 Task: Create a rule when a card is moved into list name by anyone .
Action: Mouse moved to (503, 425)
Screenshot: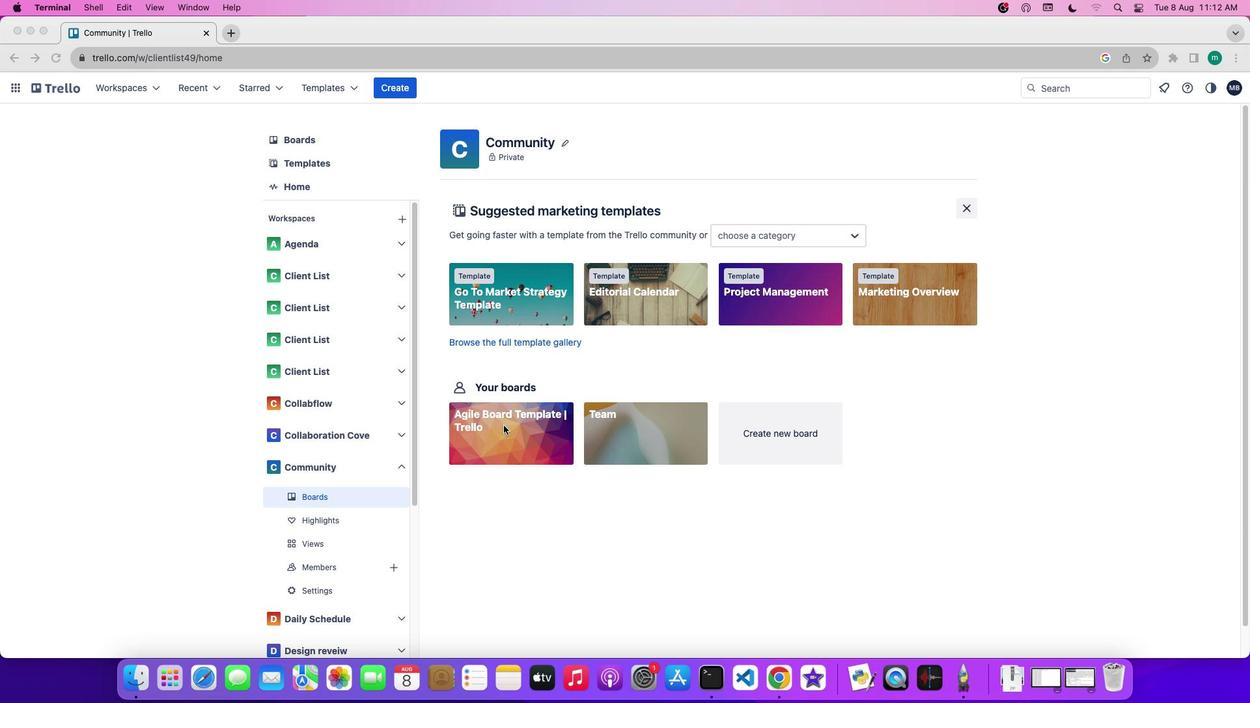
Action: Mouse pressed left at (503, 425)
Screenshot: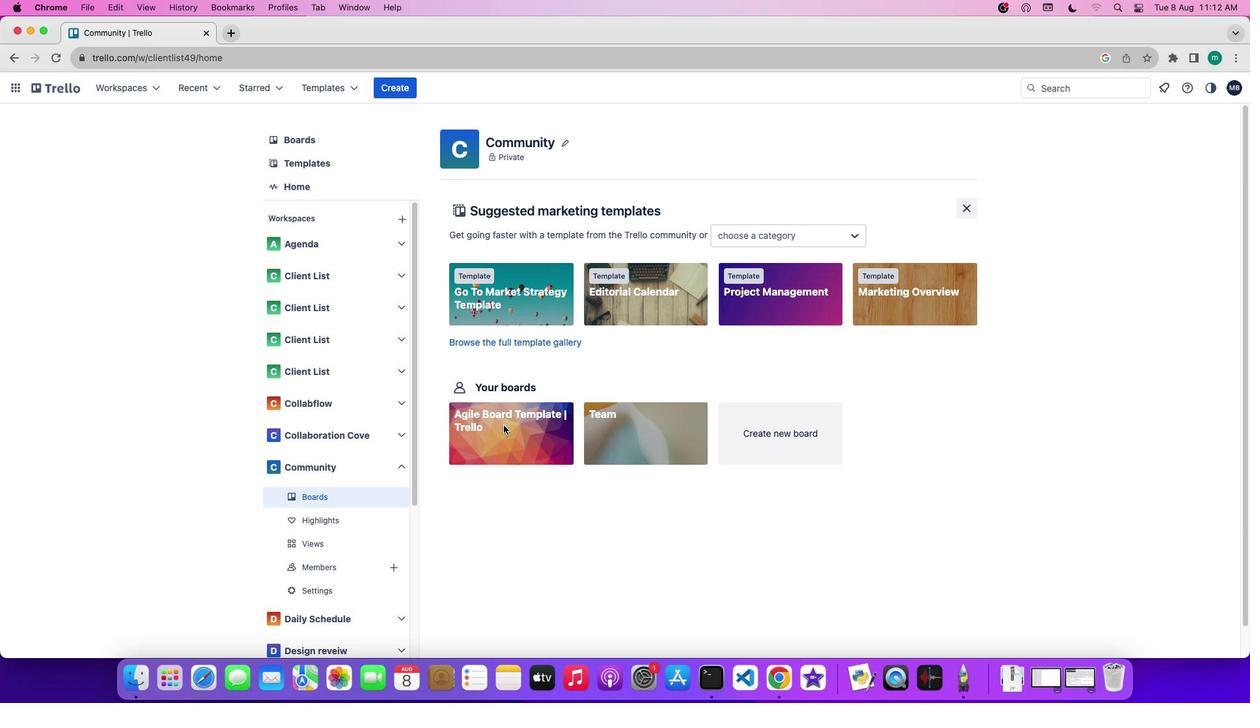
Action: Mouse pressed left at (503, 425)
Screenshot: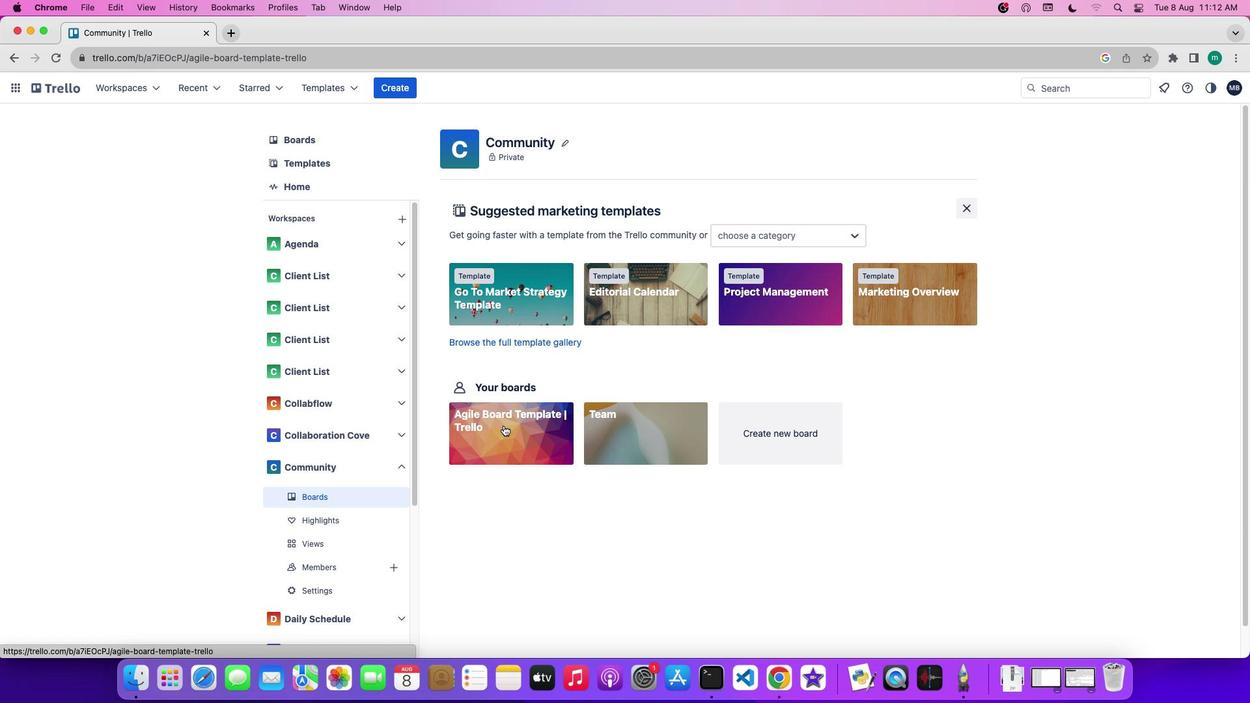 
Action: Mouse moved to (1071, 288)
Screenshot: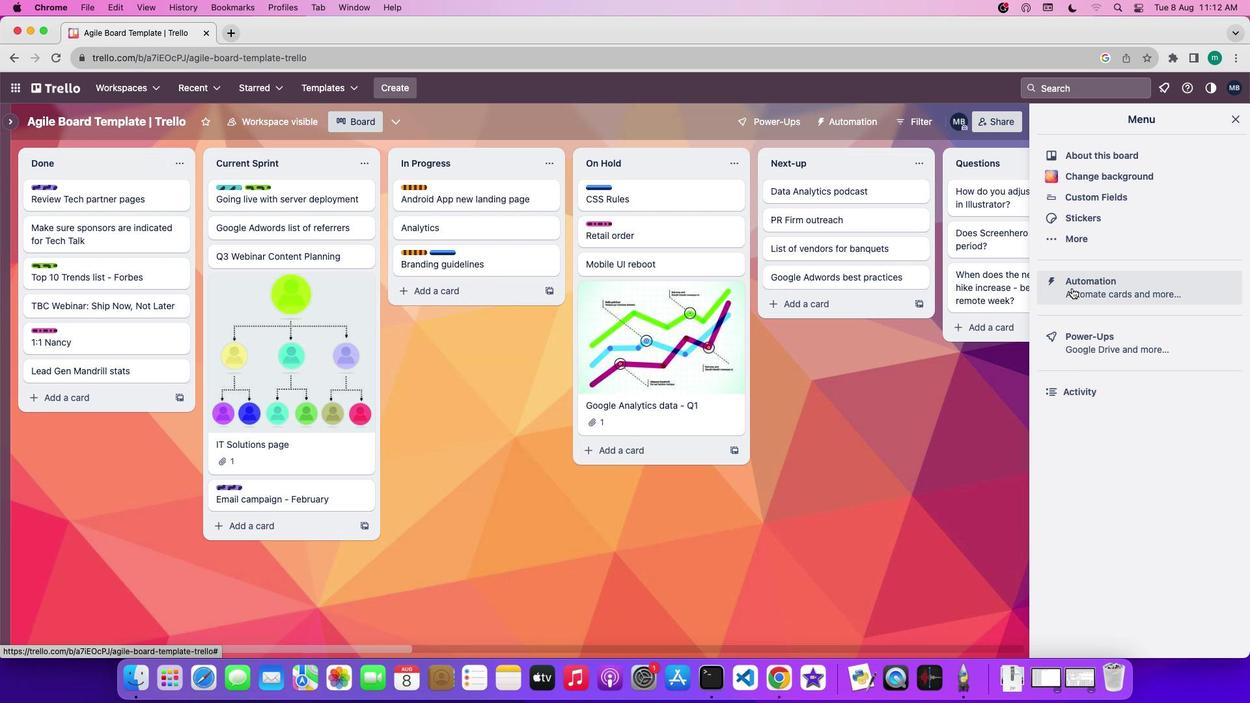 
Action: Mouse pressed left at (1071, 288)
Screenshot: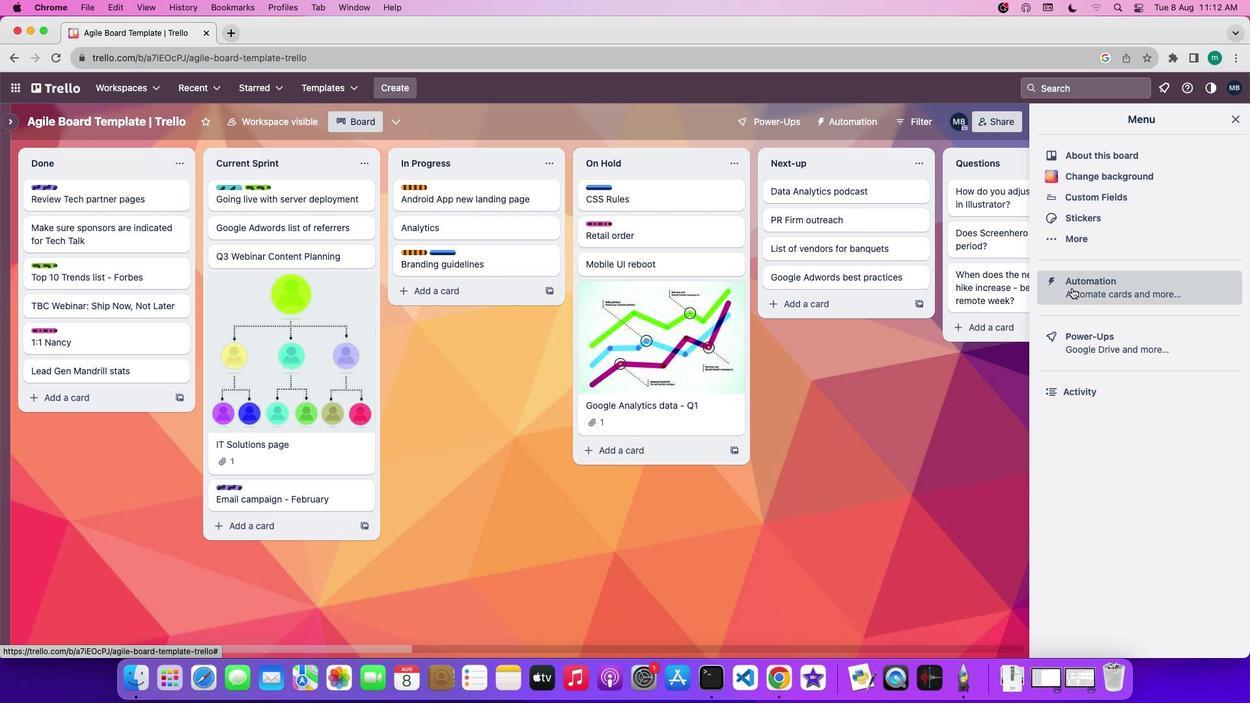 
Action: Mouse moved to (104, 240)
Screenshot: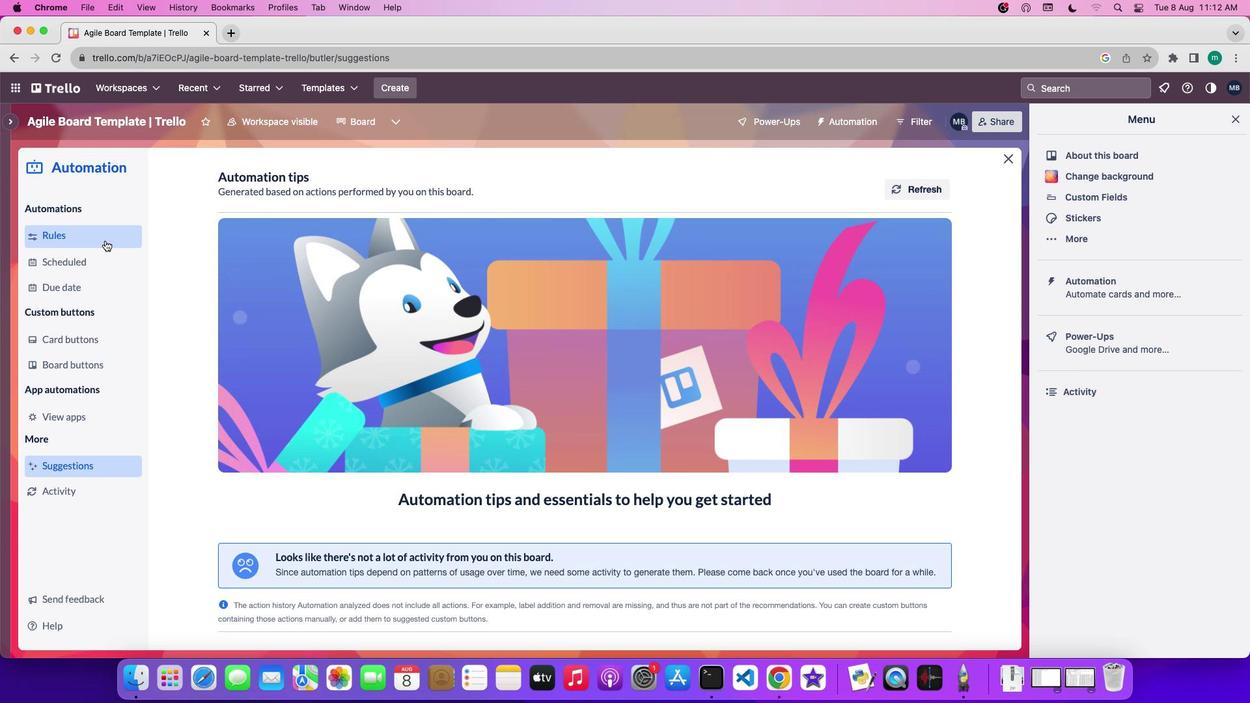 
Action: Mouse pressed left at (104, 240)
Screenshot: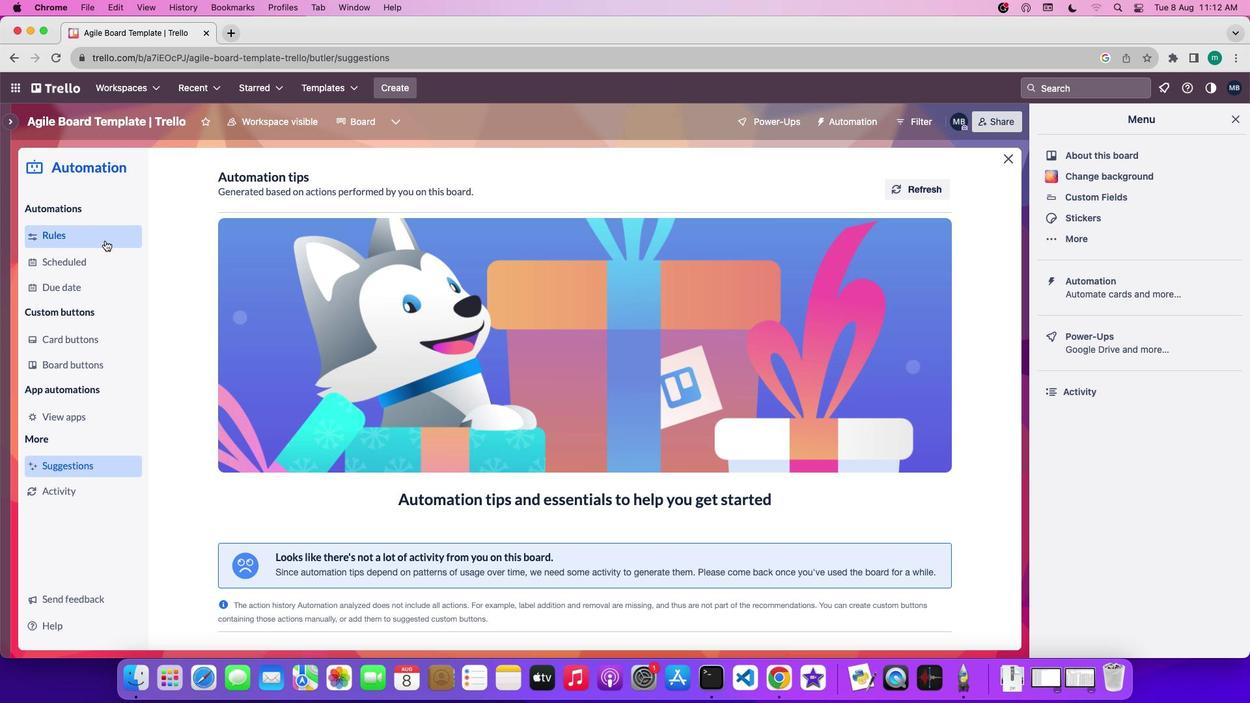 
Action: Mouse moved to (843, 177)
Screenshot: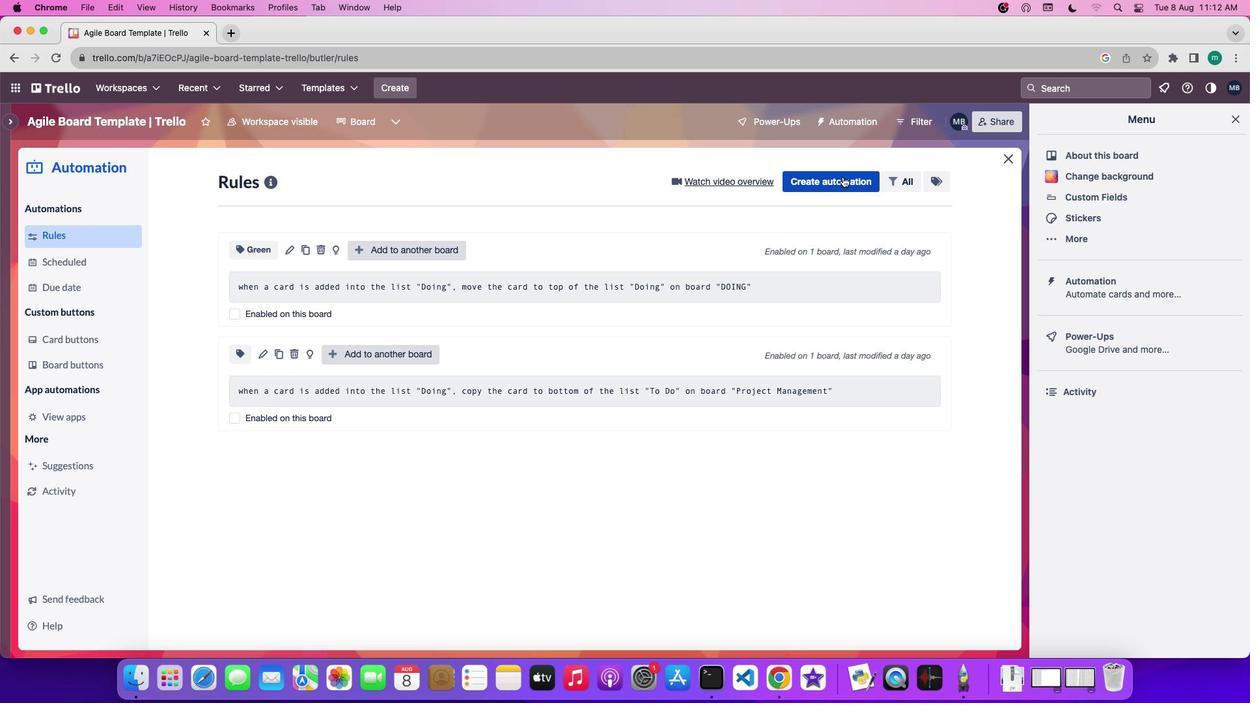 
Action: Mouse pressed left at (843, 177)
Screenshot: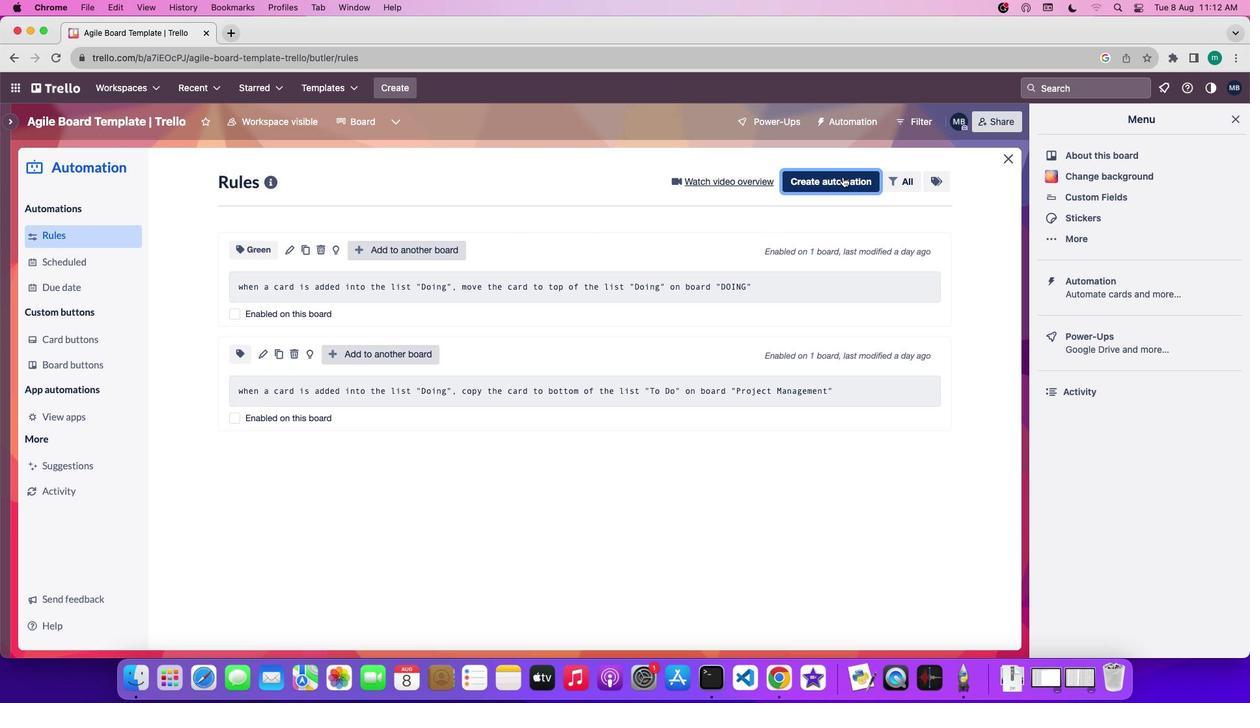 
Action: Mouse moved to (645, 384)
Screenshot: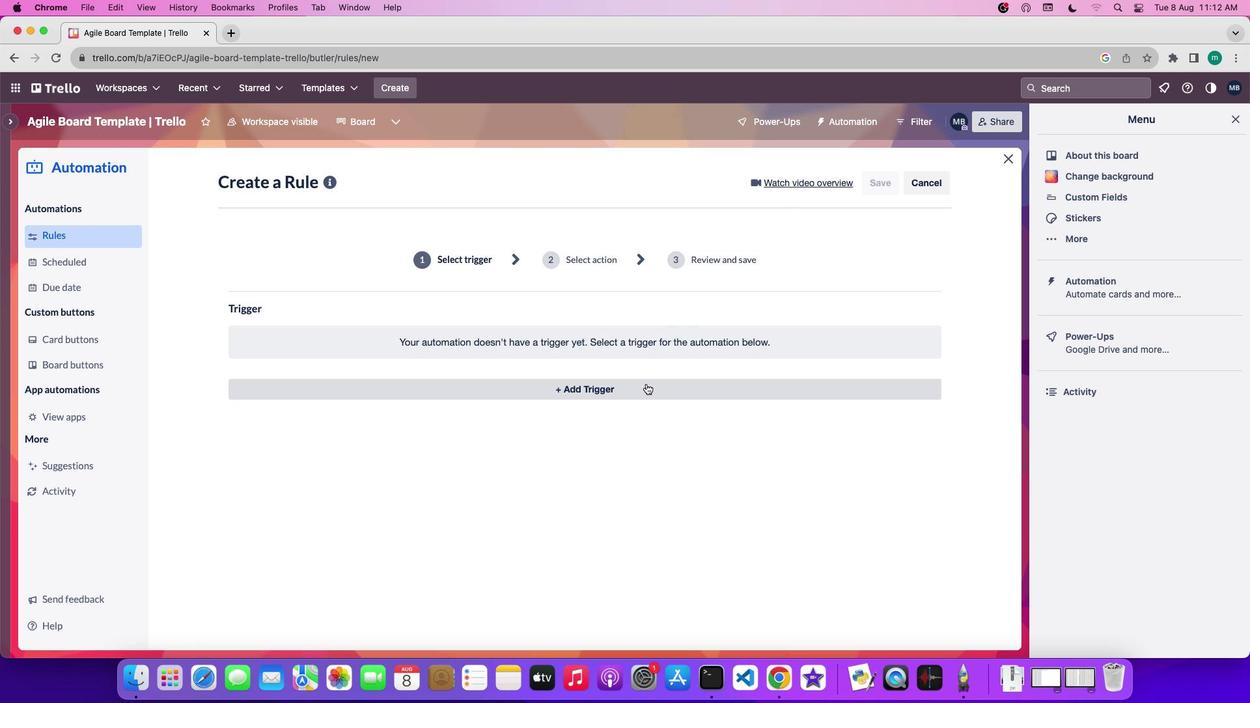 
Action: Mouse pressed left at (645, 384)
Screenshot: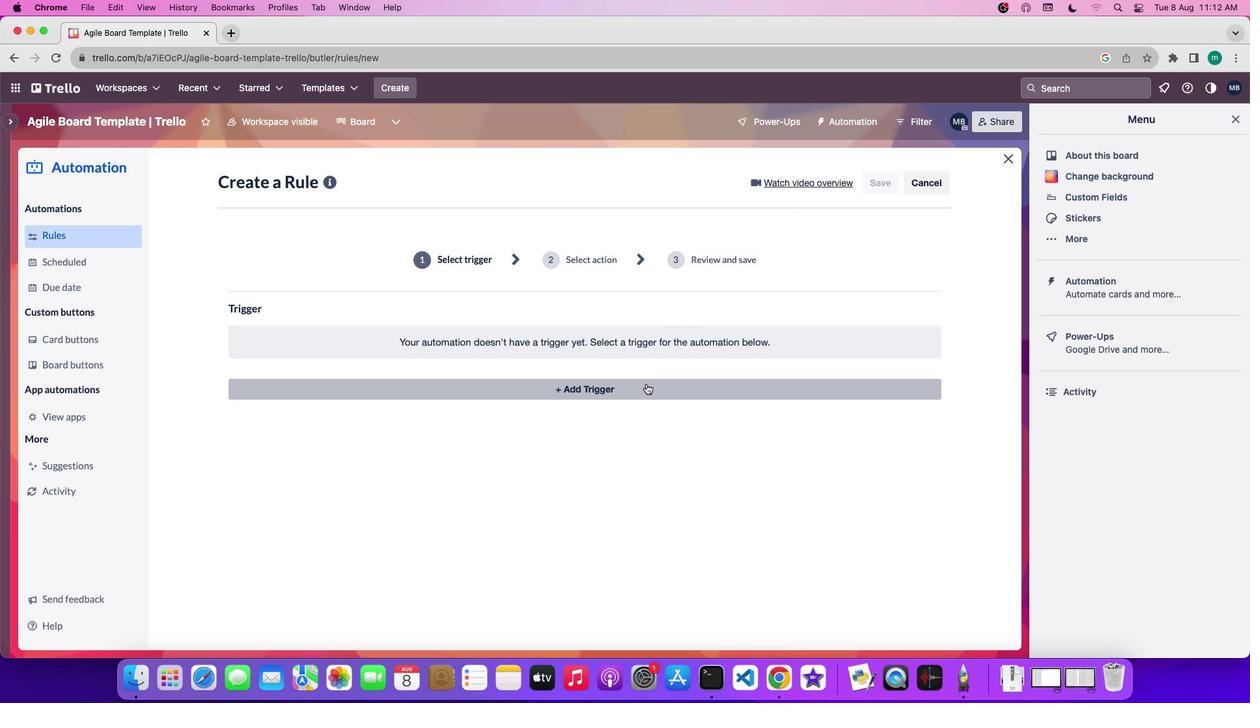 
Action: Mouse moved to (481, 498)
Screenshot: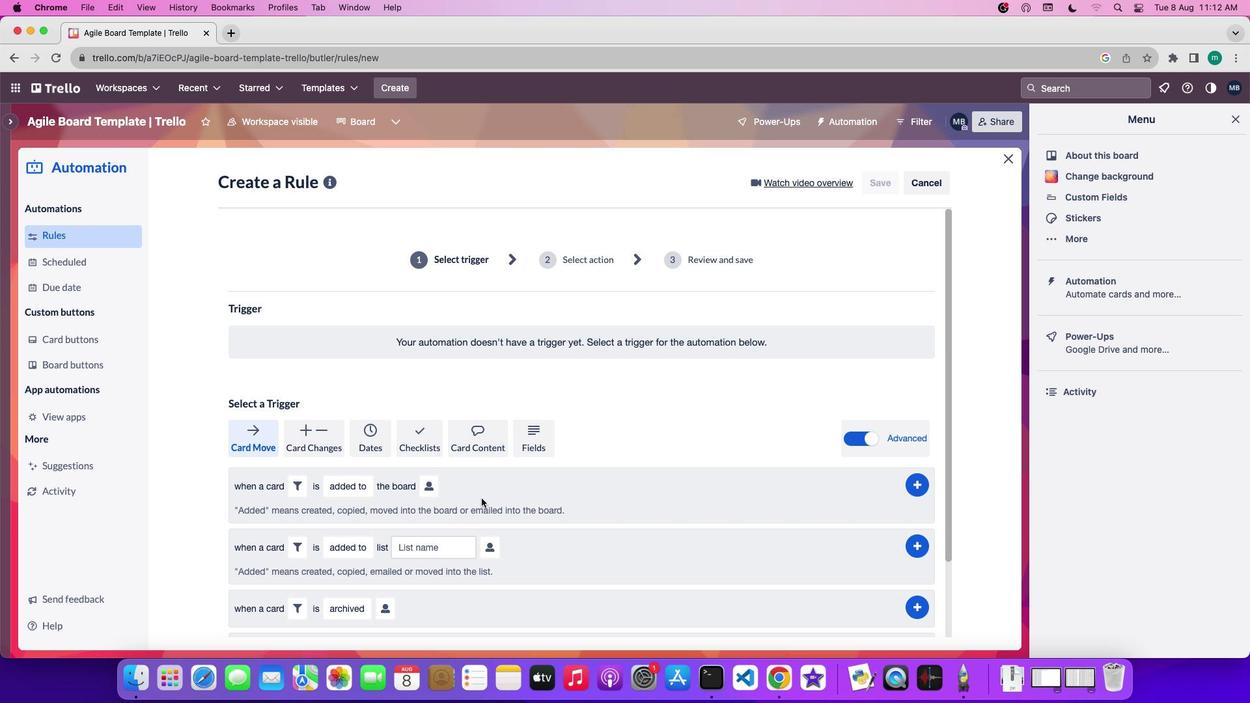 
Action: Mouse scrolled (481, 498) with delta (0, 0)
Screenshot: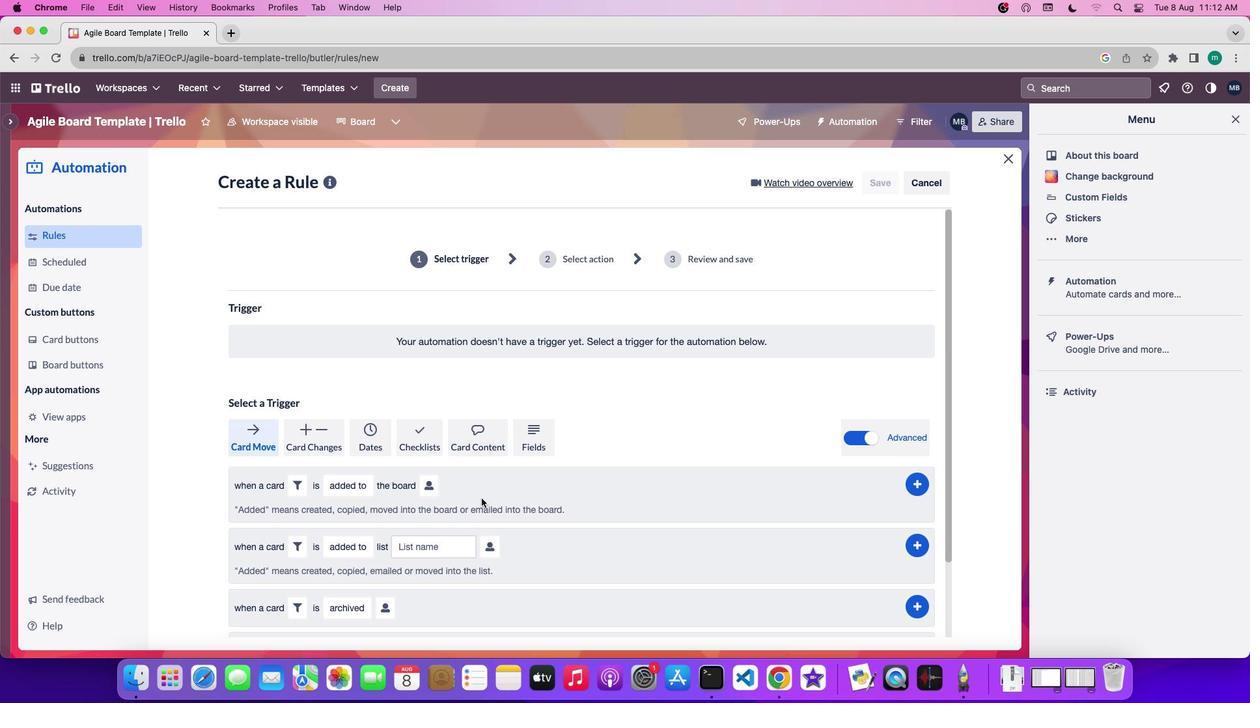 
Action: Mouse scrolled (481, 498) with delta (0, 0)
Screenshot: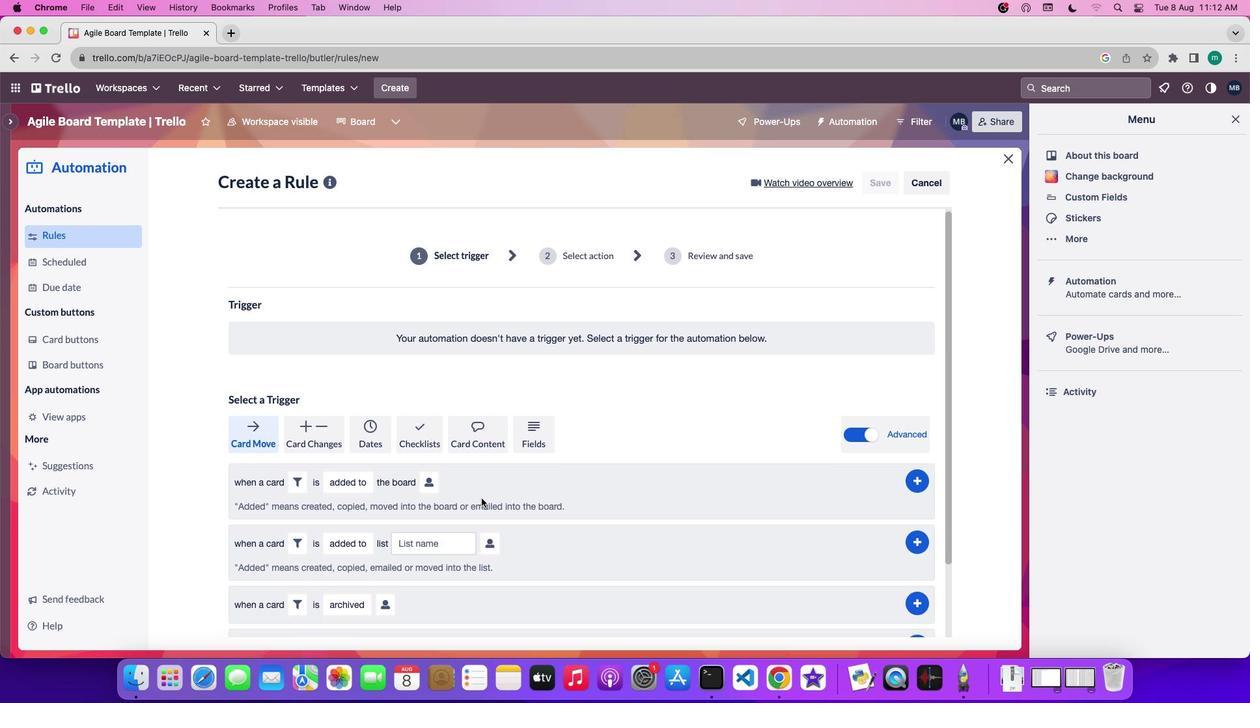 
Action: Mouse scrolled (481, 498) with delta (0, -1)
Screenshot: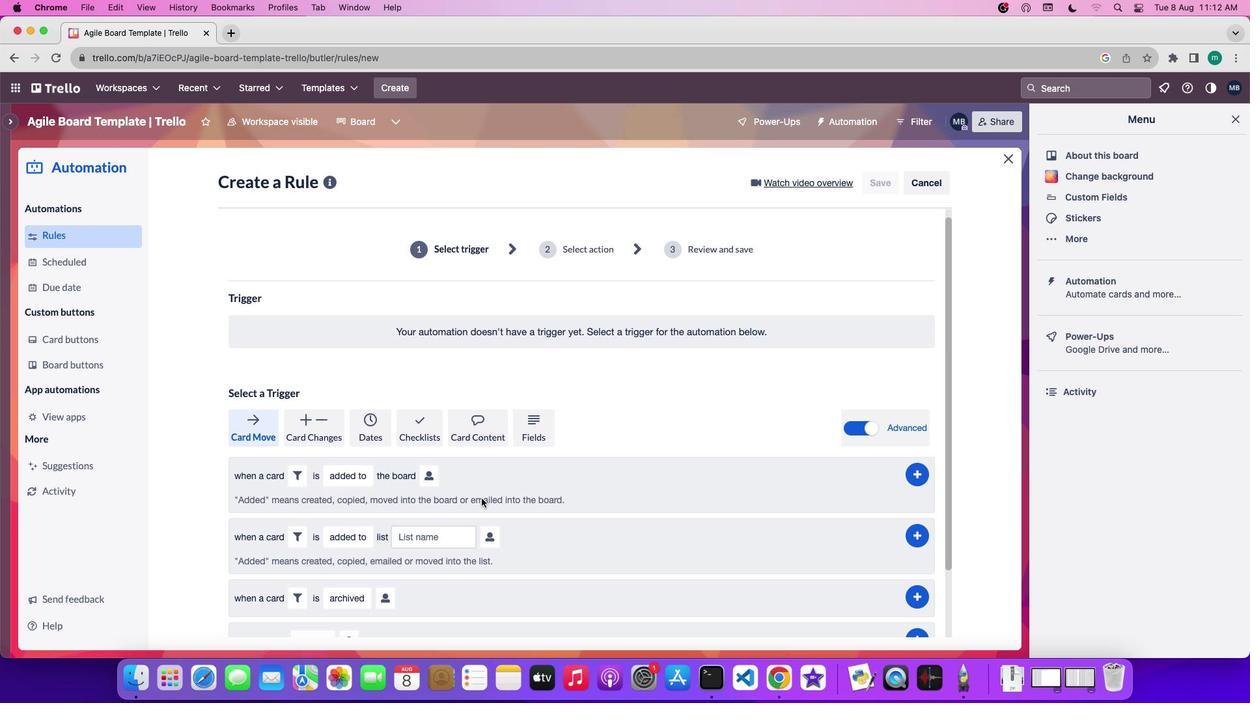 
Action: Mouse scrolled (481, 498) with delta (0, -1)
Screenshot: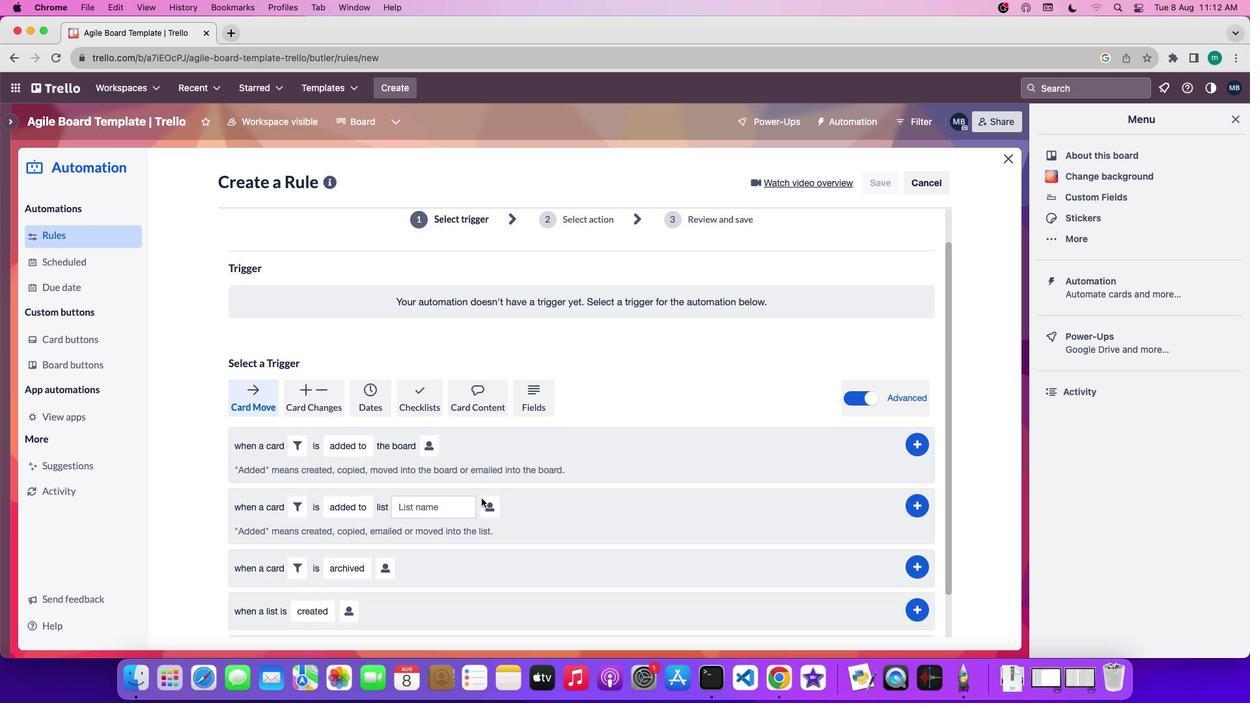 
Action: Mouse moved to (356, 455)
Screenshot: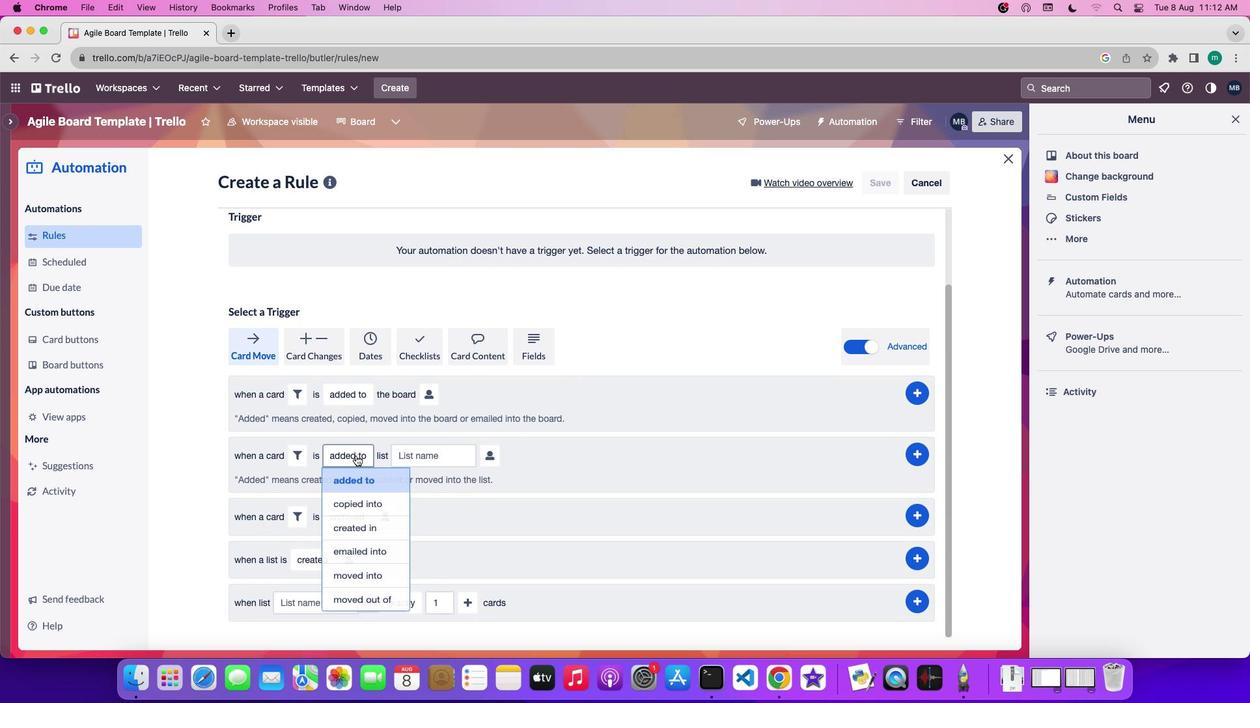 
Action: Mouse pressed left at (356, 455)
Screenshot: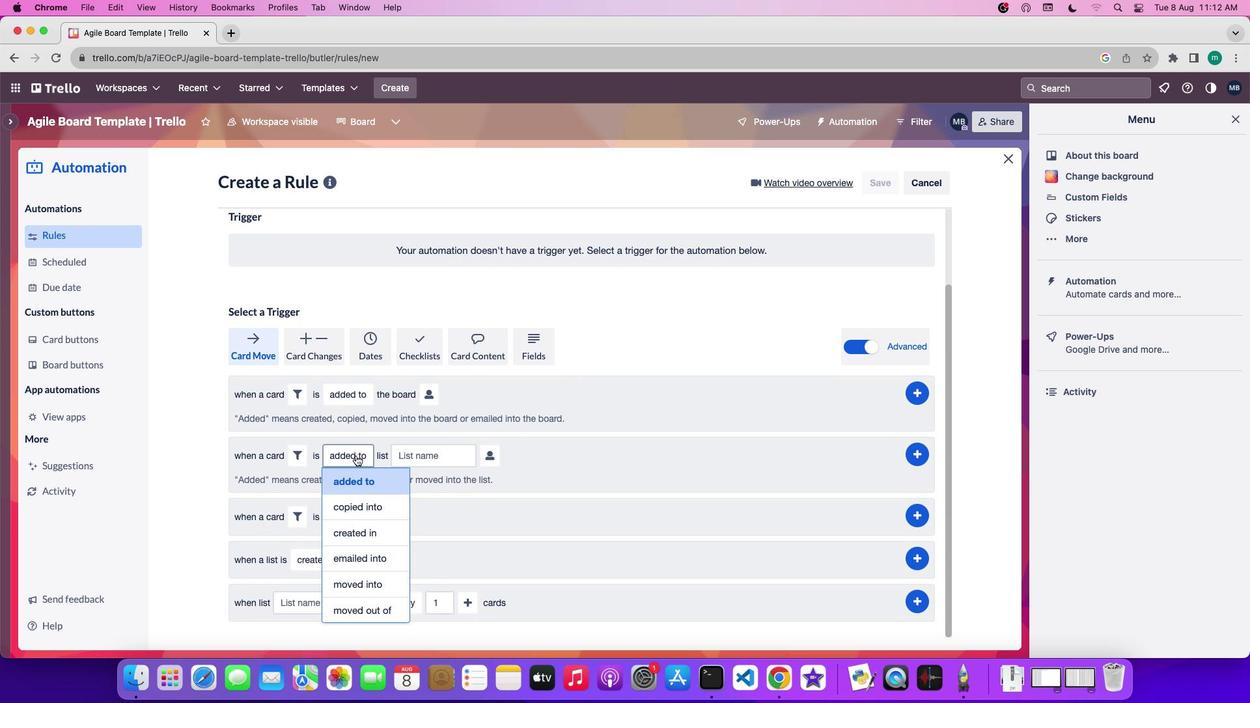 
Action: Mouse moved to (377, 578)
Screenshot: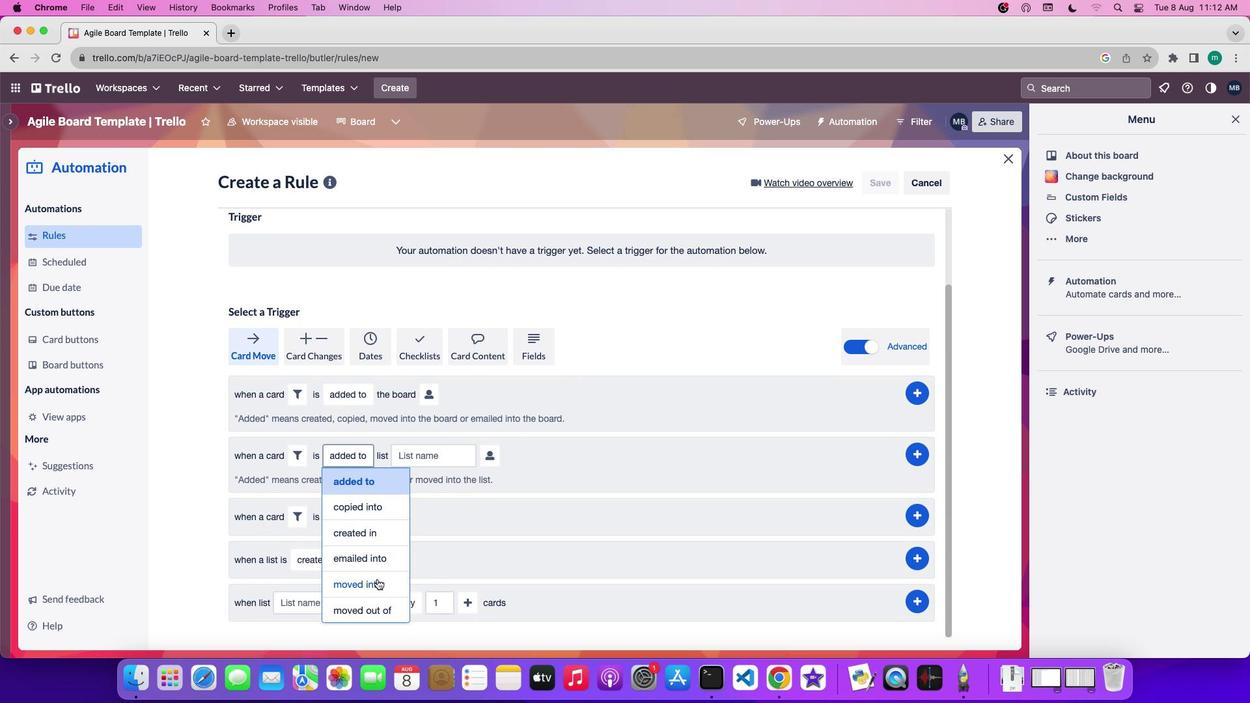 
Action: Mouse pressed left at (377, 578)
Screenshot: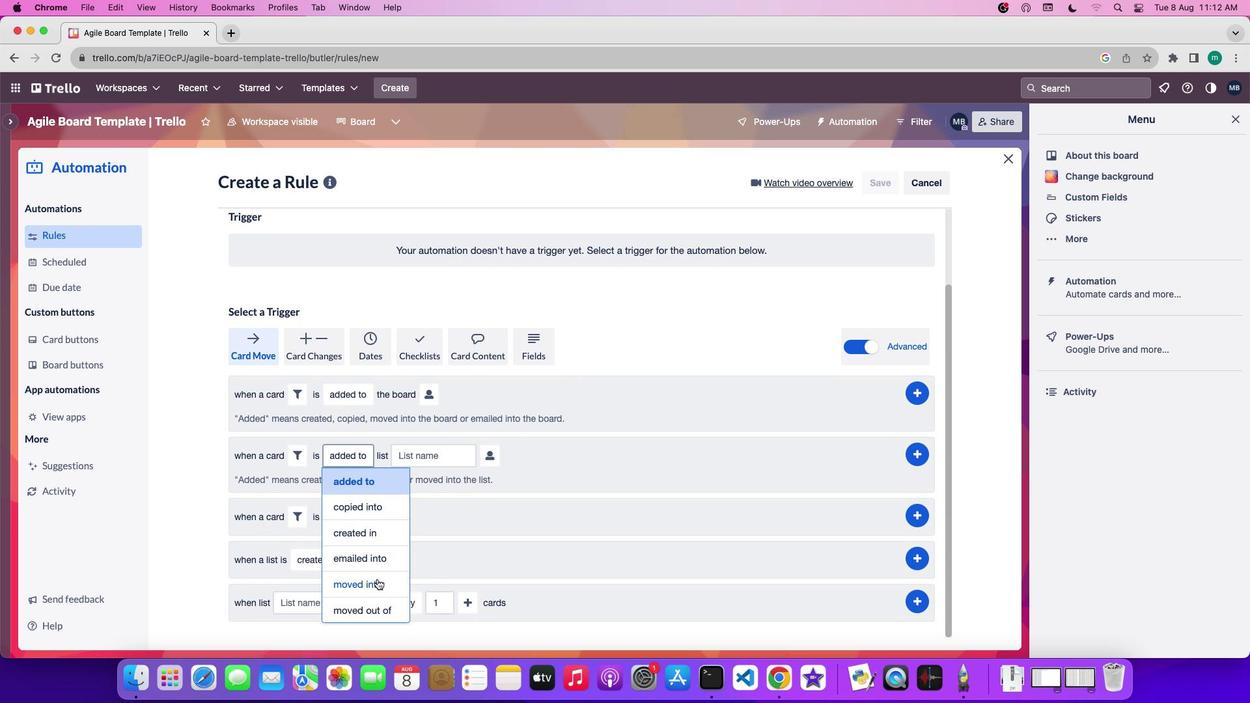 
Action: Mouse moved to (443, 458)
Screenshot: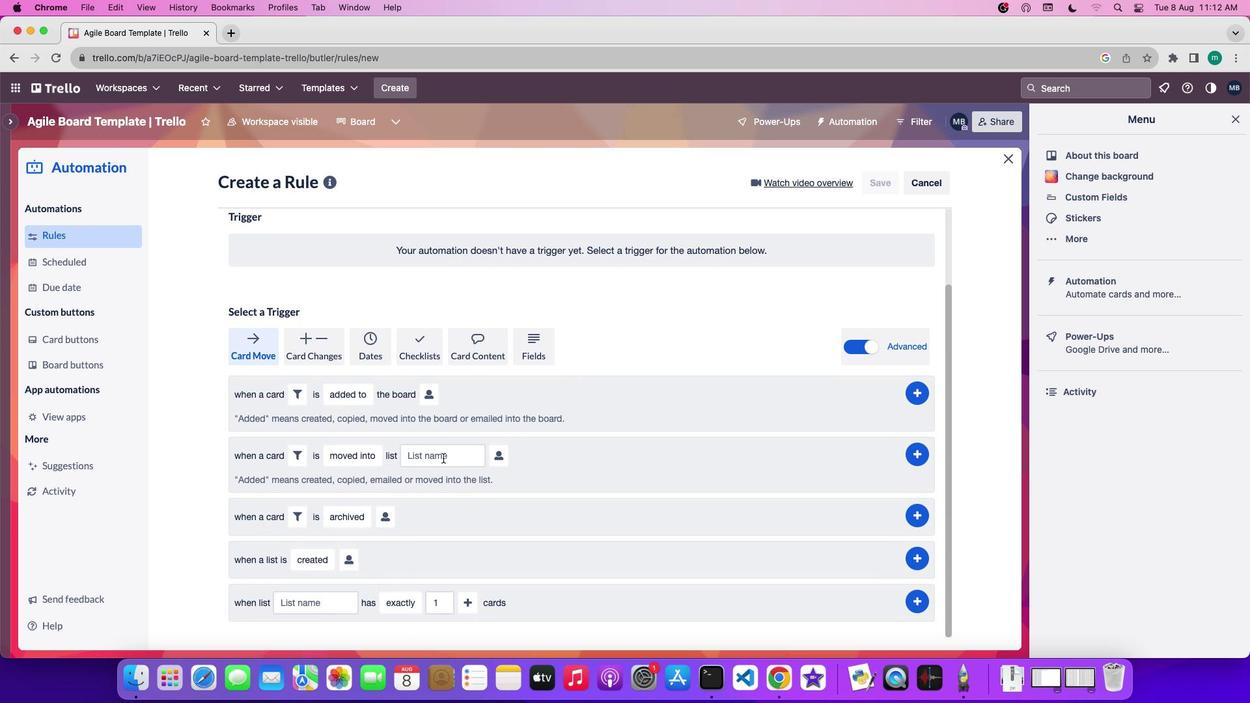 
Action: Mouse pressed left at (443, 458)
Screenshot: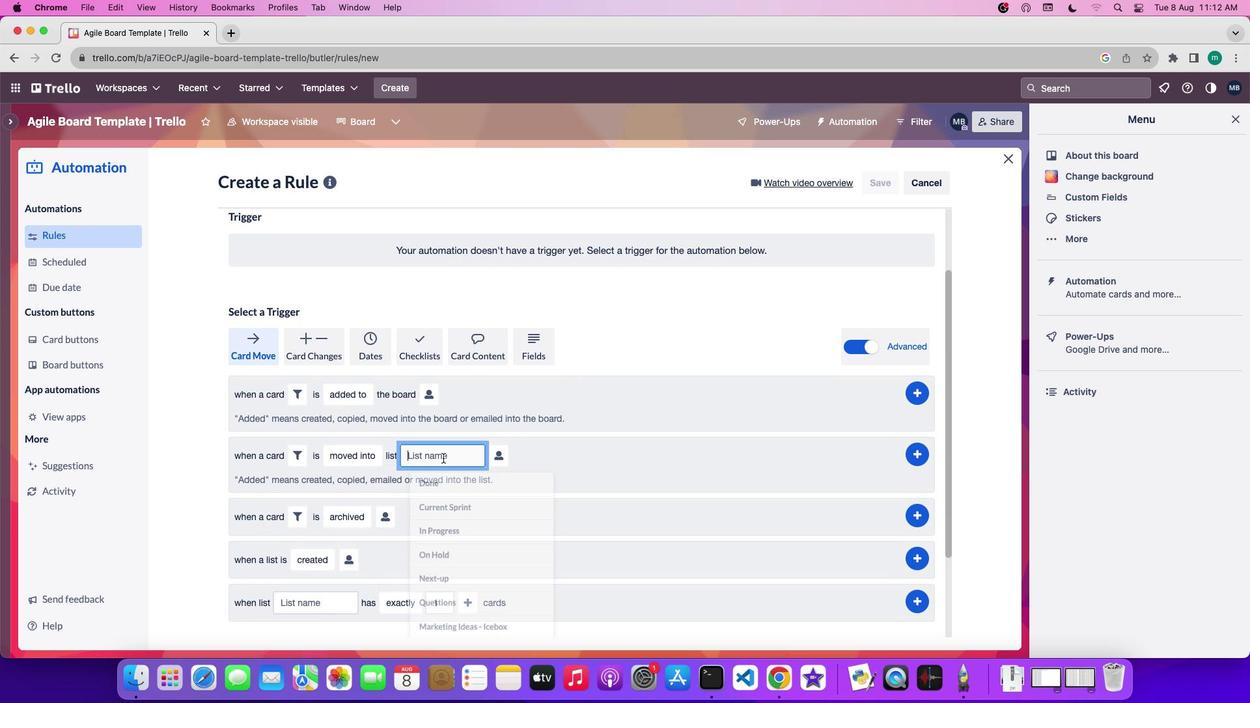 
Action: Key pressed 'n''a''m''e'
Screenshot: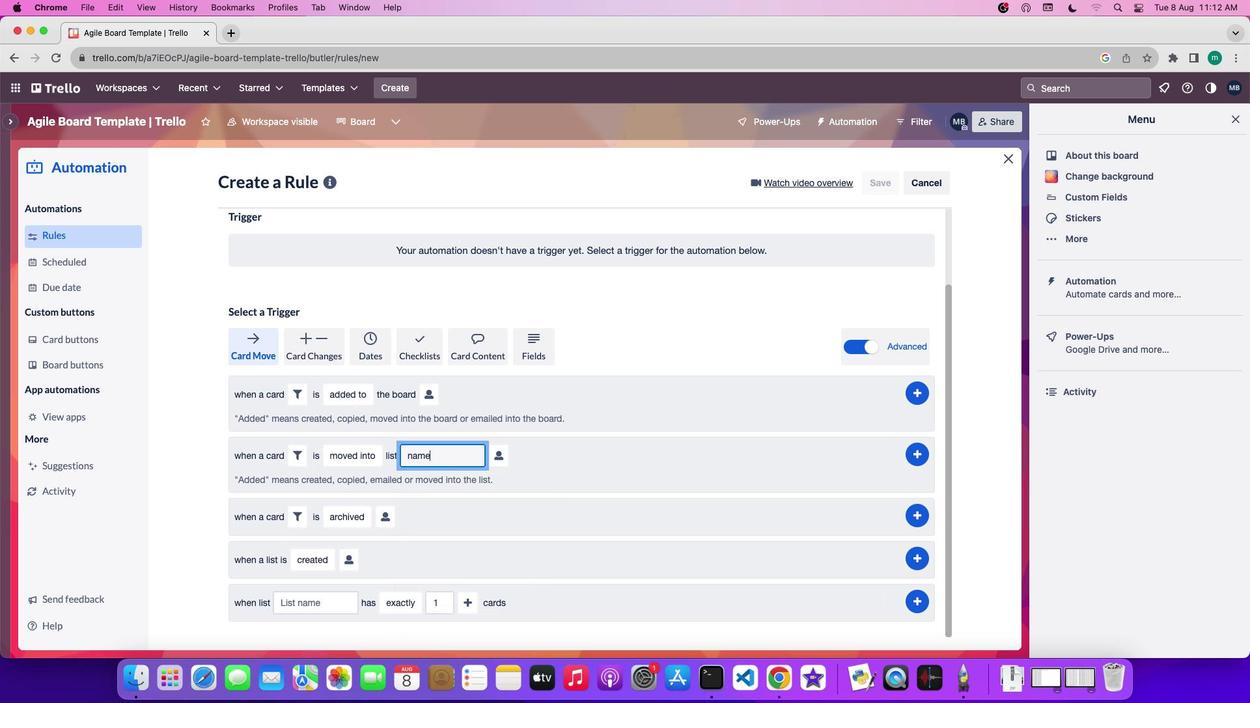 
Action: Mouse moved to (501, 449)
Screenshot: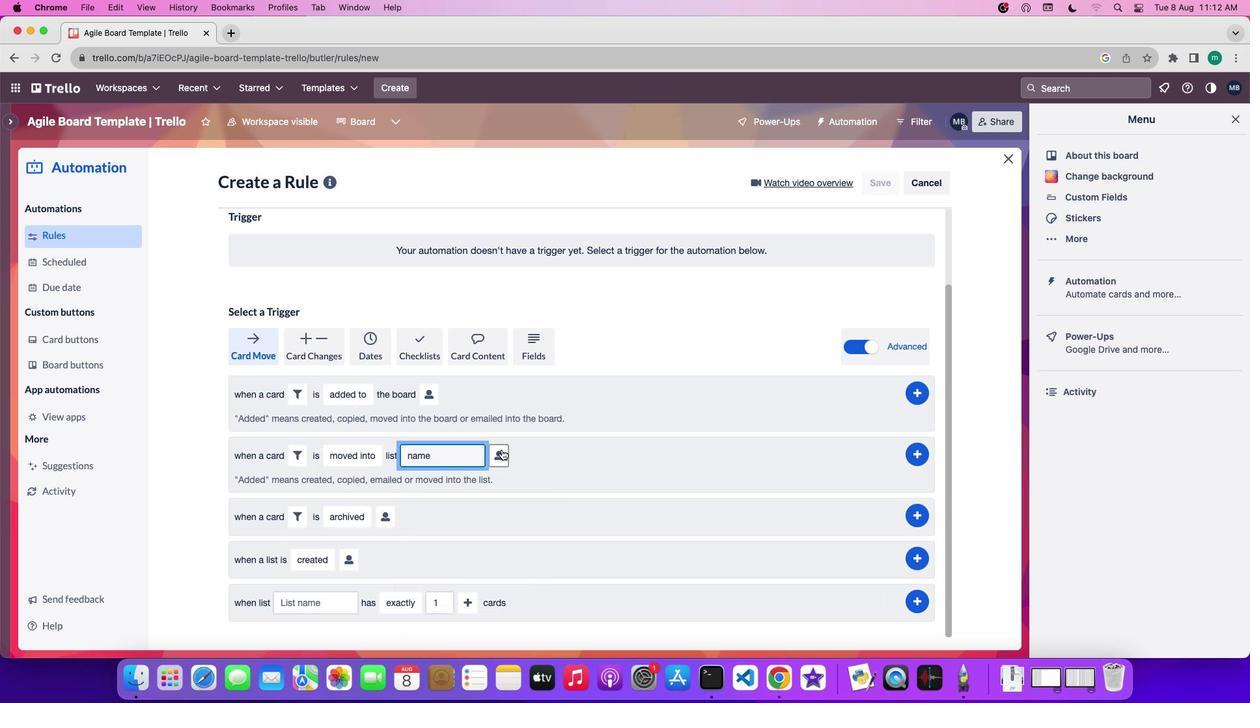 
Action: Mouse pressed left at (501, 449)
Screenshot: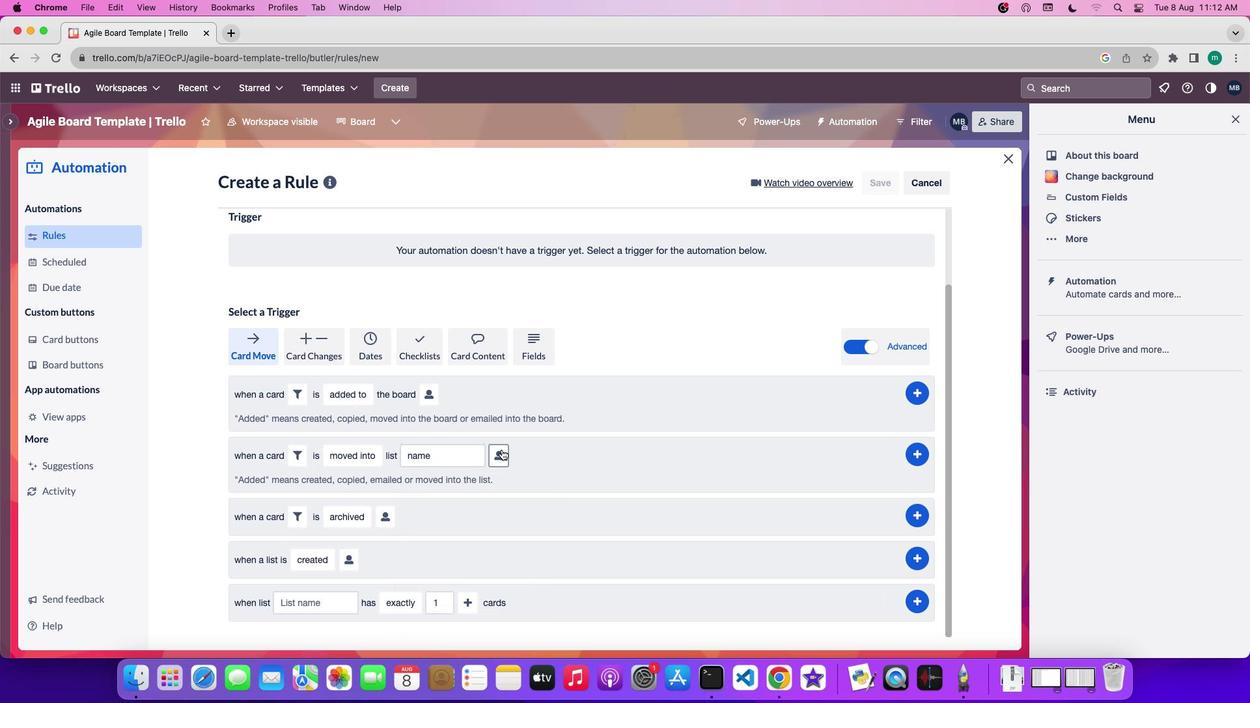 
Action: Mouse moved to (716, 500)
Screenshot: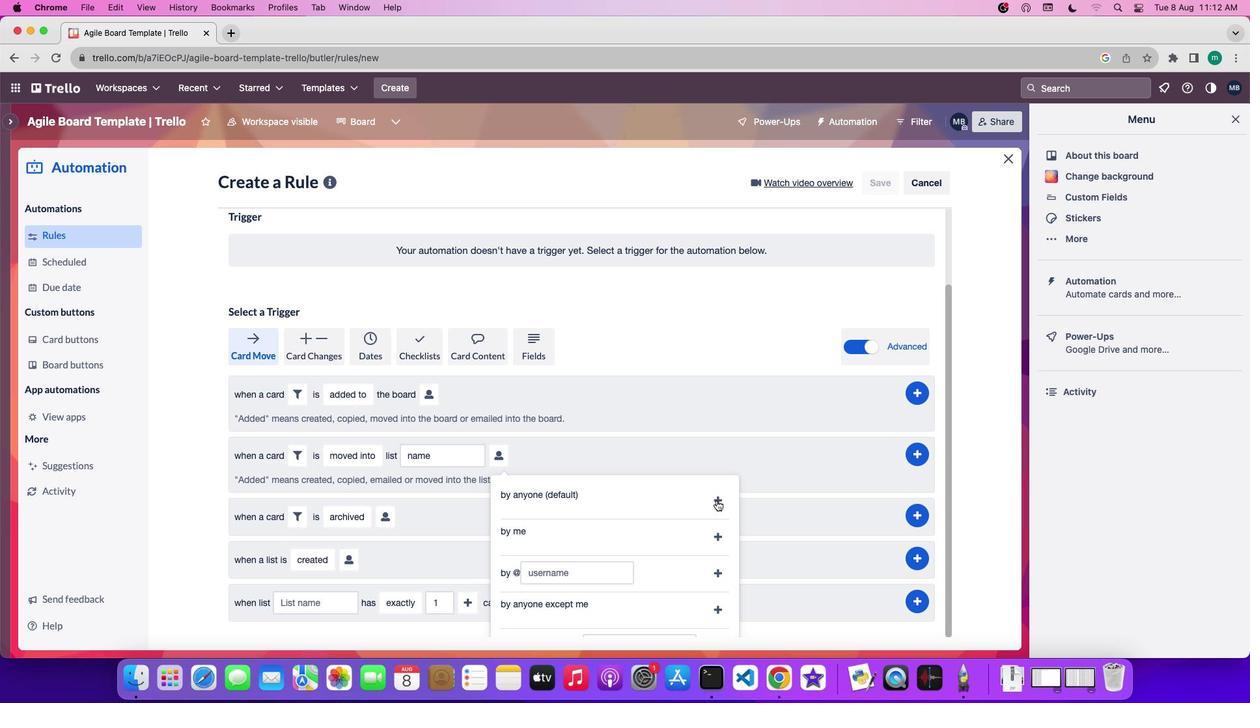 
Action: Mouse pressed left at (716, 500)
Screenshot: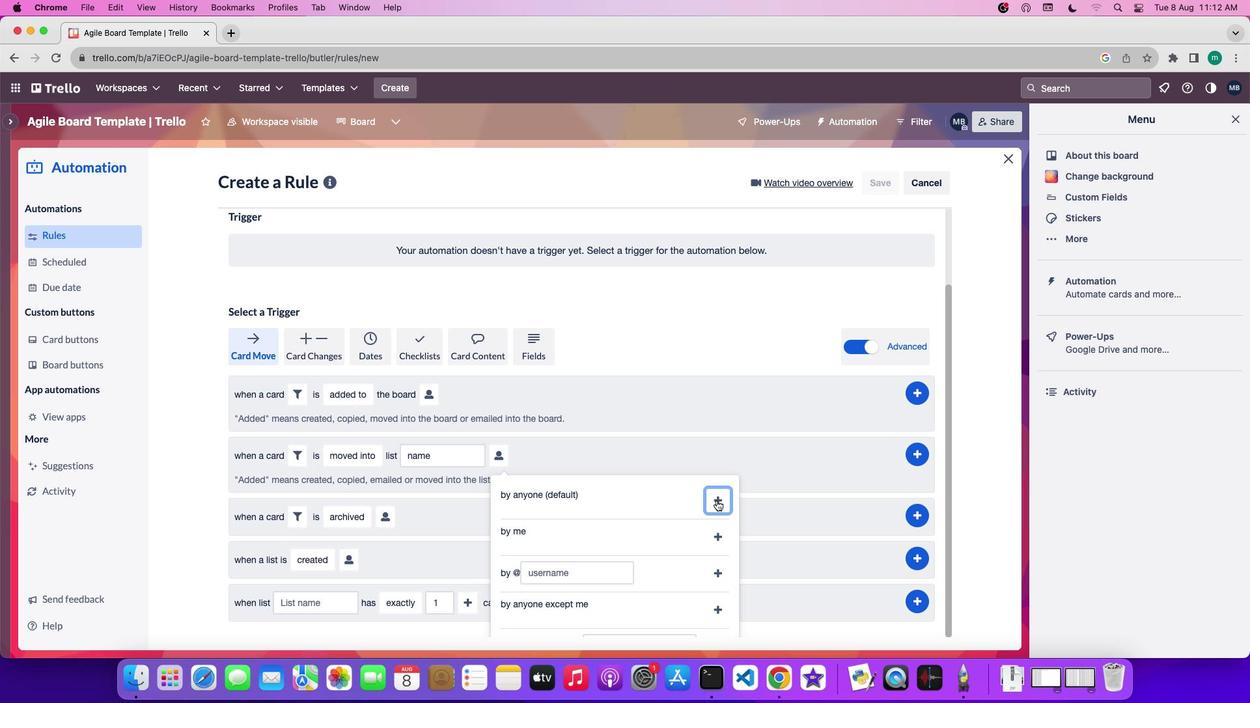 
Action: Mouse moved to (918, 456)
Screenshot: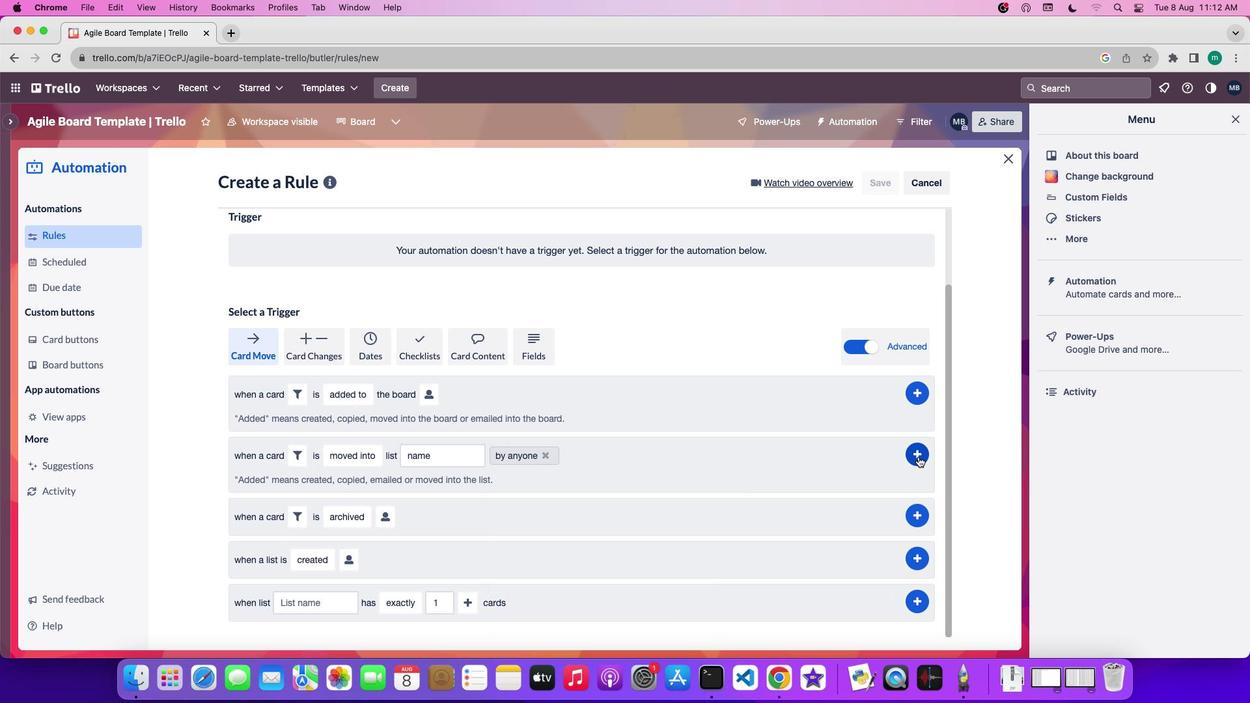 
Action: Mouse pressed left at (918, 456)
Screenshot: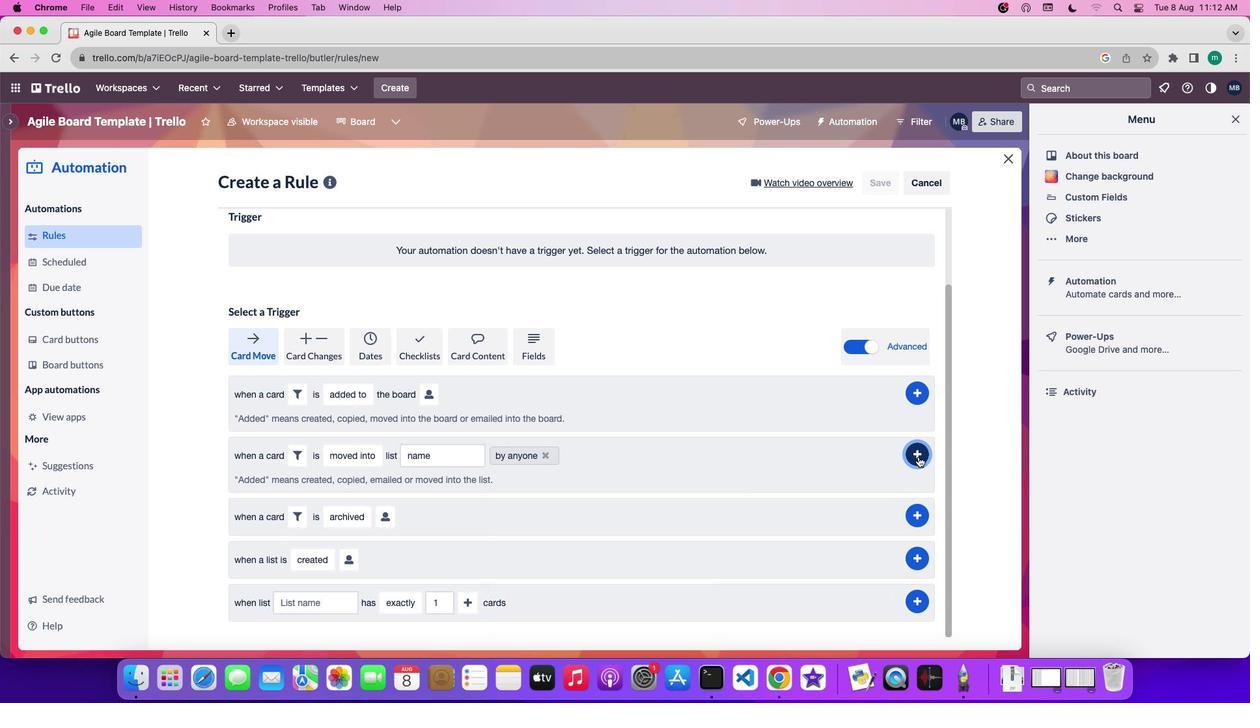 
